 Task: Change "Second CSA key" for TS muxer to "yEksdu72Y".
Action: Mouse moved to (118, 28)
Screenshot: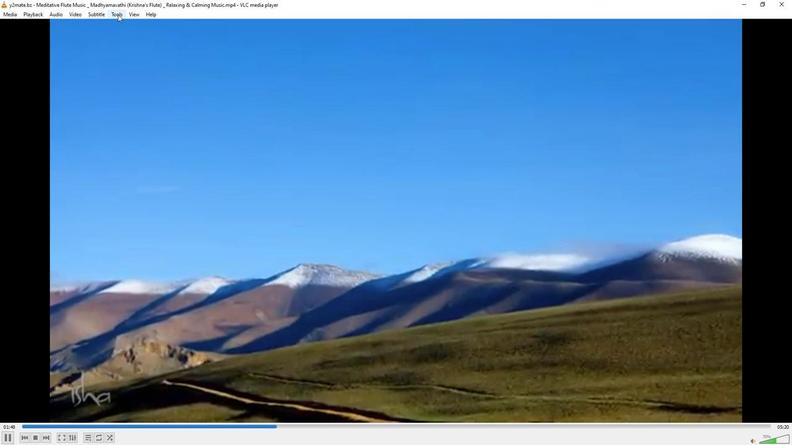 
Action: Mouse pressed left at (118, 28)
Screenshot: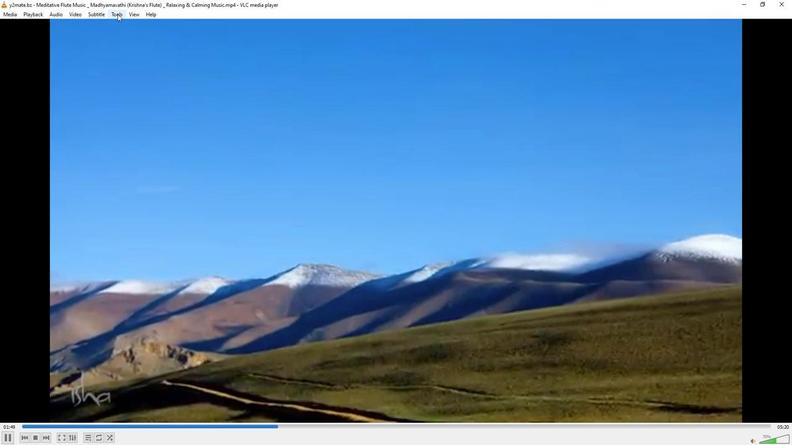 
Action: Mouse moved to (136, 124)
Screenshot: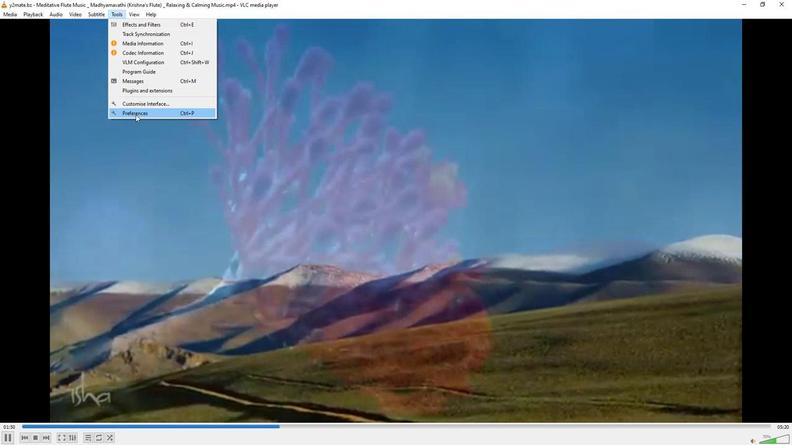 
Action: Mouse pressed left at (136, 124)
Screenshot: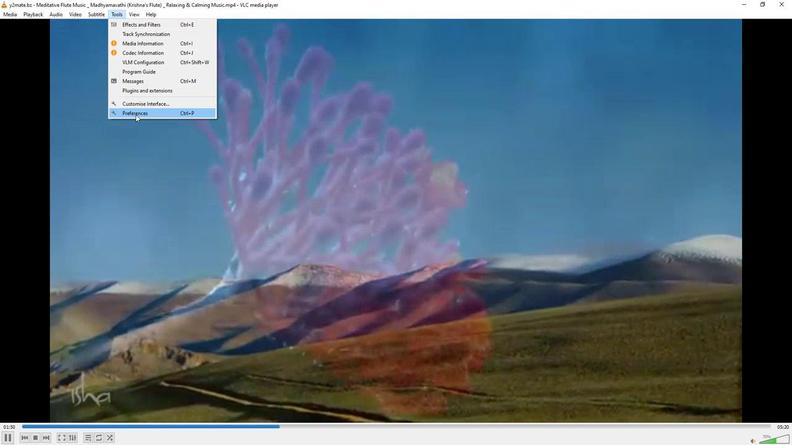 
Action: Mouse moved to (261, 361)
Screenshot: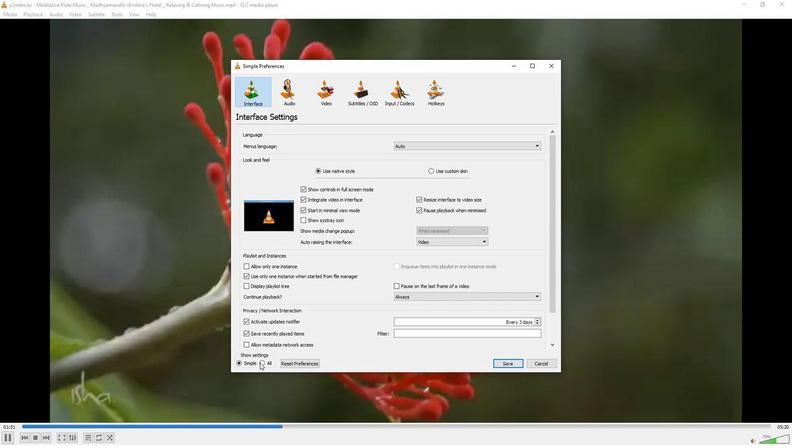 
Action: Mouse pressed left at (261, 361)
Screenshot: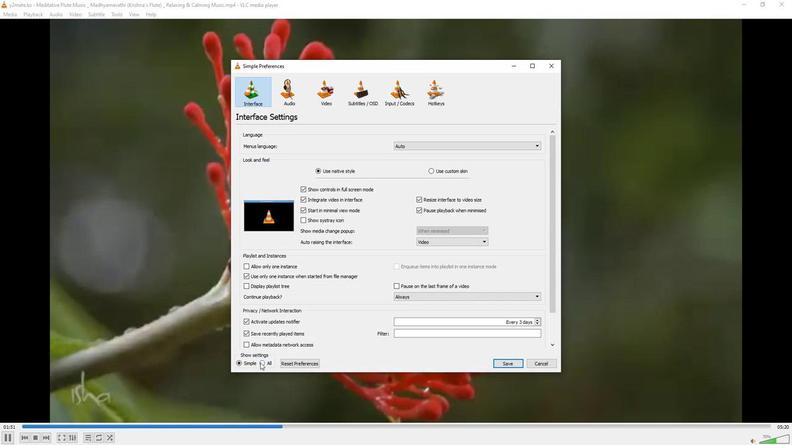 
Action: Mouse moved to (268, 317)
Screenshot: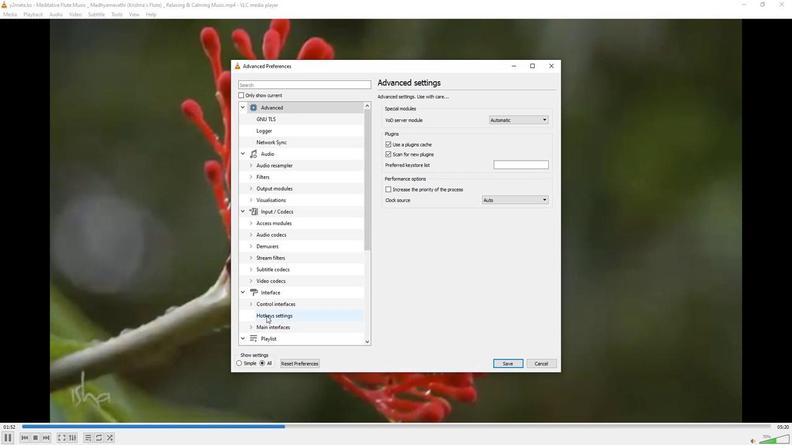 
Action: Mouse scrolled (268, 316) with delta (0, 0)
Screenshot: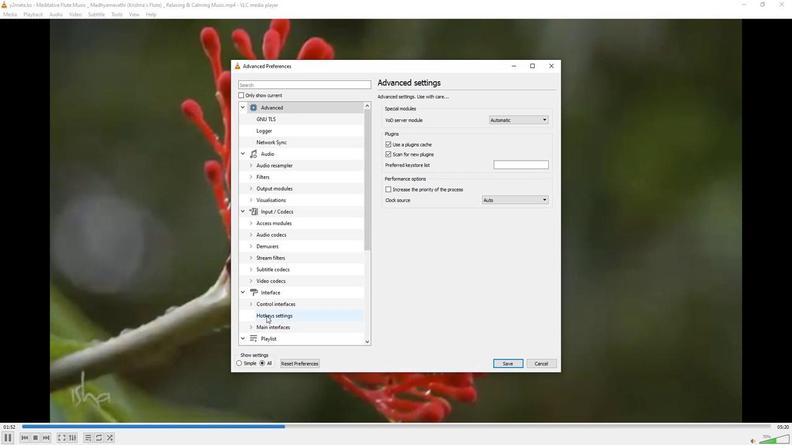 
Action: Mouse moved to (268, 315)
Screenshot: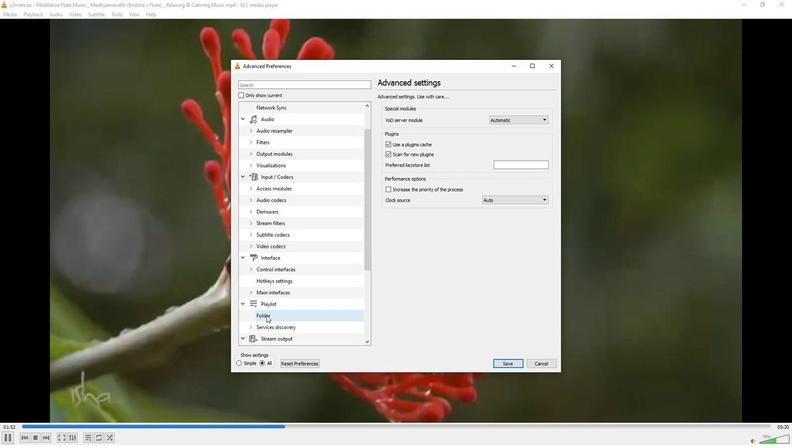 
Action: Mouse scrolled (268, 315) with delta (0, 0)
Screenshot: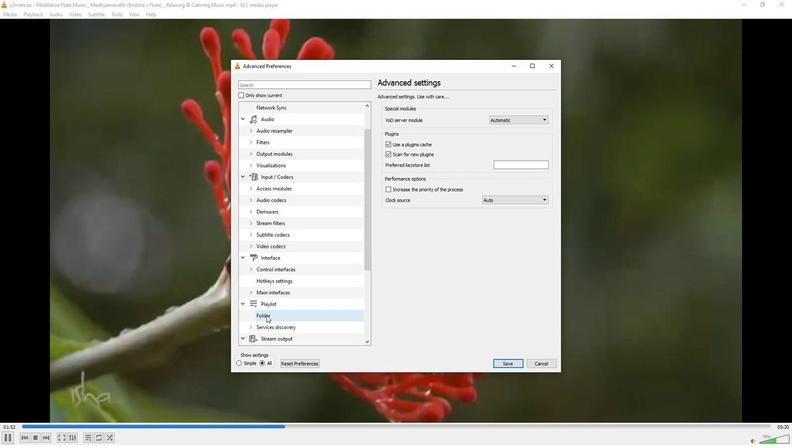 
Action: Mouse moved to (252, 328)
Screenshot: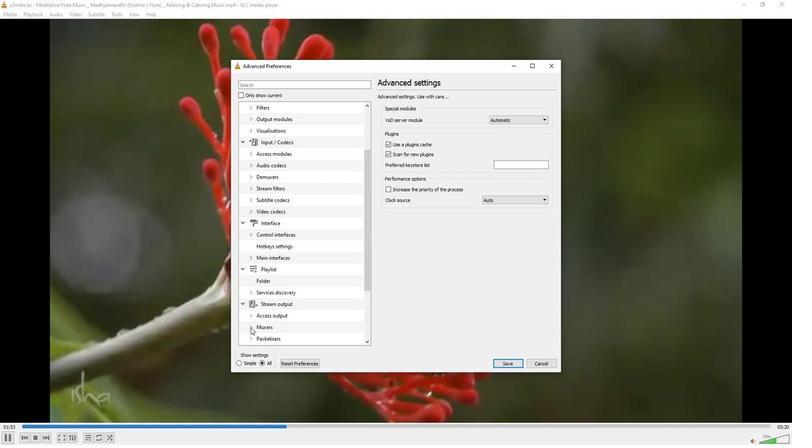 
Action: Mouse pressed left at (252, 328)
Screenshot: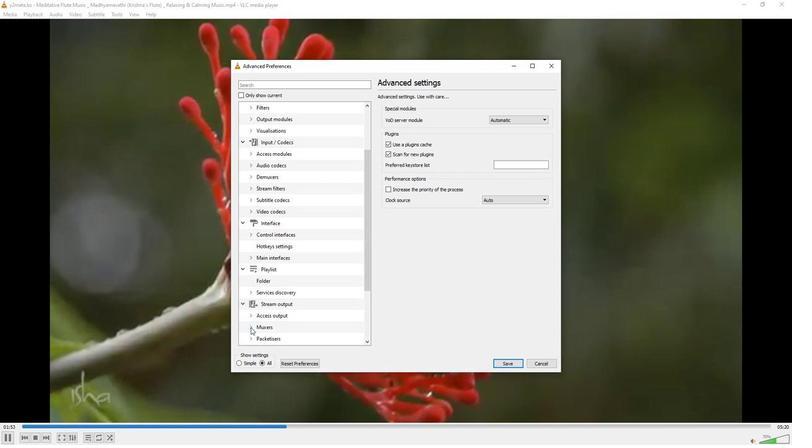 
Action: Mouse moved to (262, 325)
Screenshot: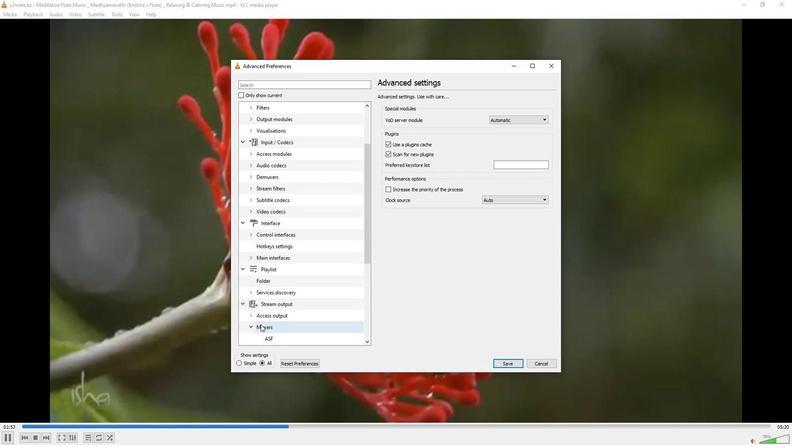 
Action: Mouse scrolled (262, 325) with delta (0, 0)
Screenshot: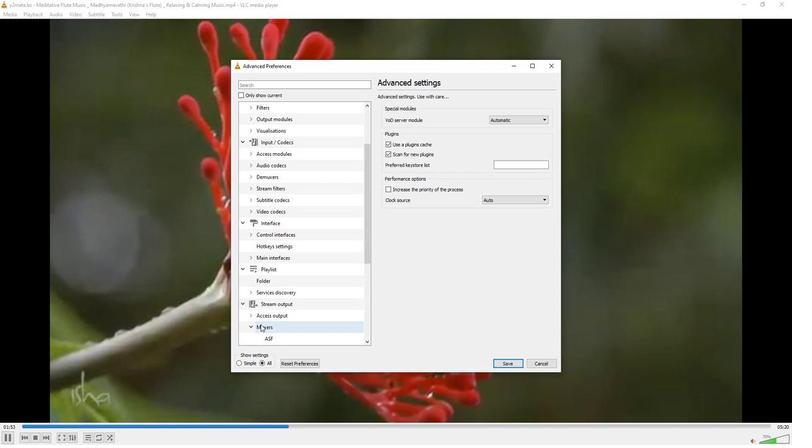 
Action: Mouse moved to (279, 339)
Screenshot: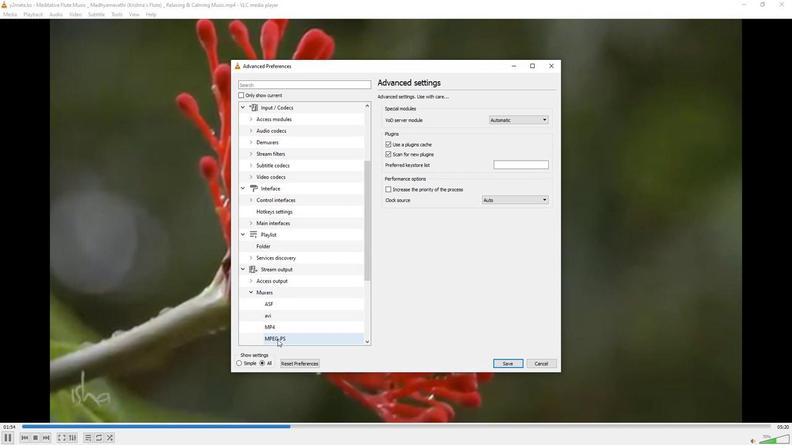 
Action: Mouse scrolled (279, 338) with delta (0, 0)
Screenshot: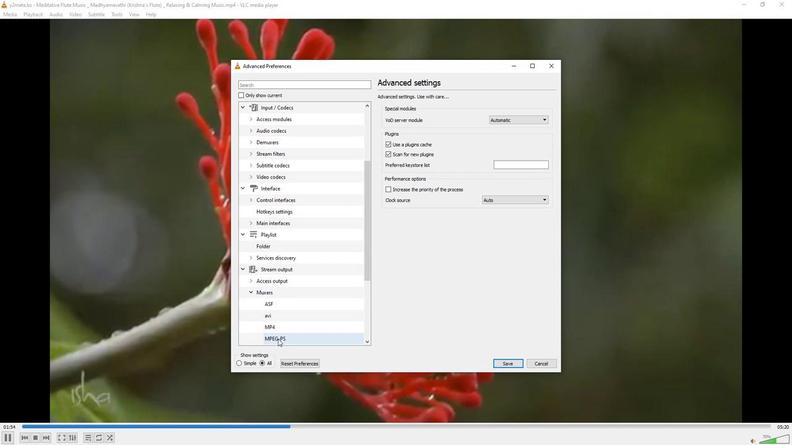 
Action: Mouse moved to (280, 338)
Screenshot: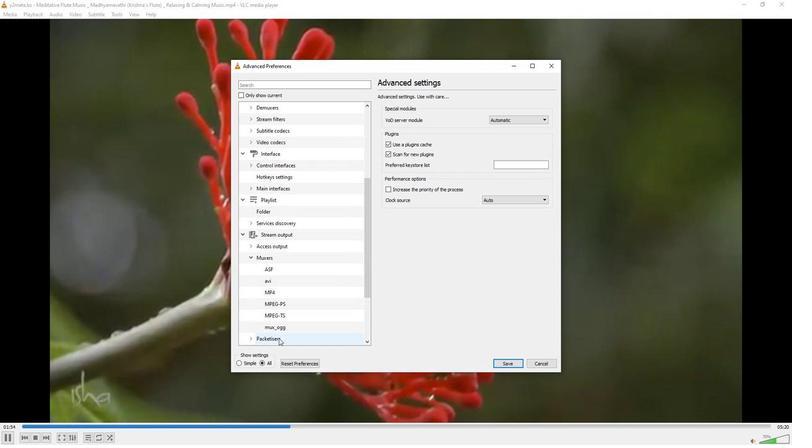 
Action: Mouse scrolled (280, 338) with delta (0, 0)
Screenshot: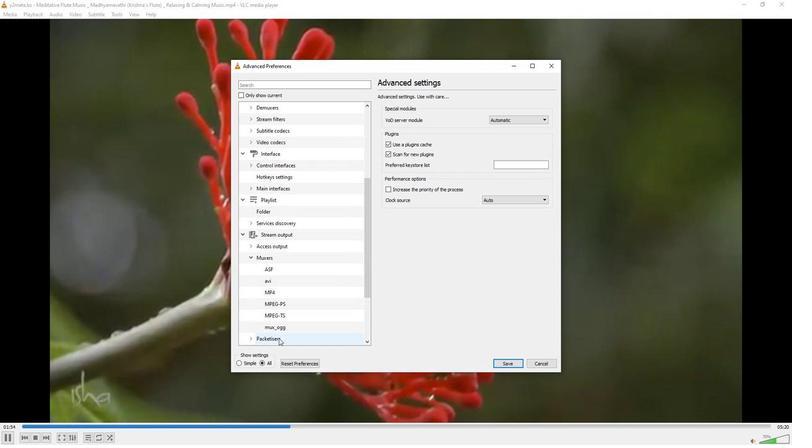 
Action: Mouse moved to (288, 281)
Screenshot: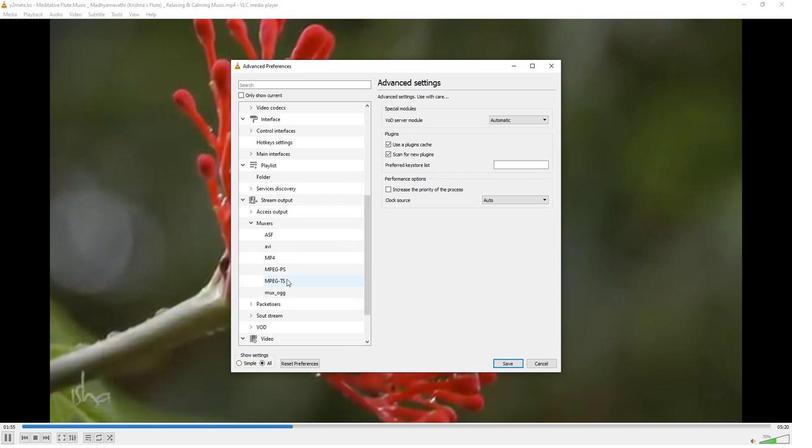 
Action: Mouse pressed left at (288, 281)
Screenshot: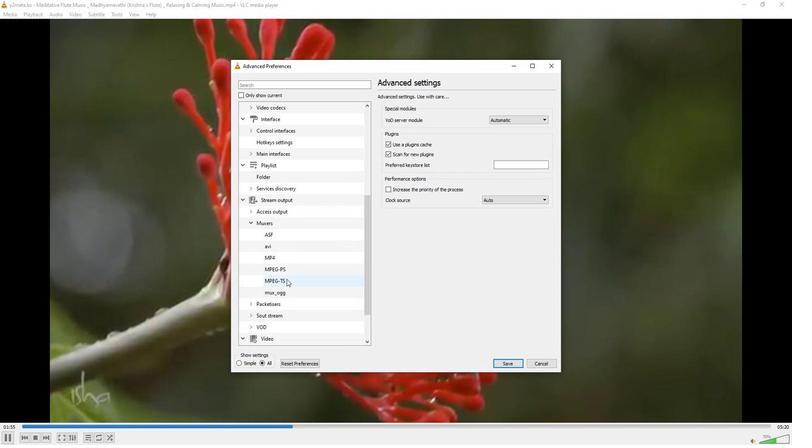 
Action: Mouse moved to (510, 336)
Screenshot: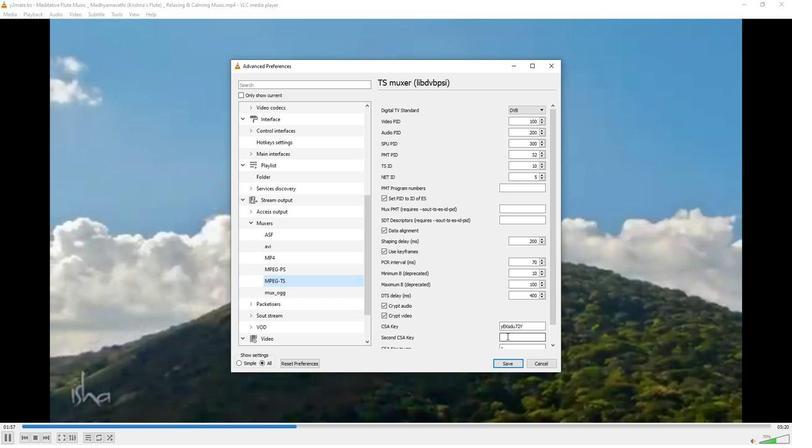 
Action: Mouse pressed left at (510, 336)
Screenshot: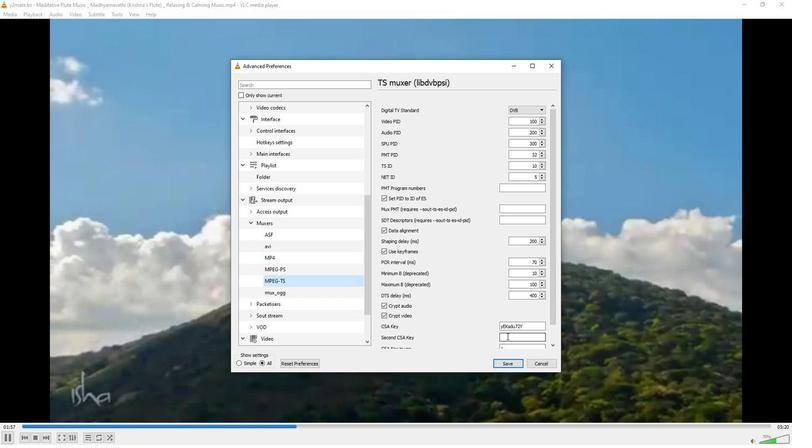 
Action: Key pressed y<Key.shift>EKsdu72<Key.shift>Y
Screenshot: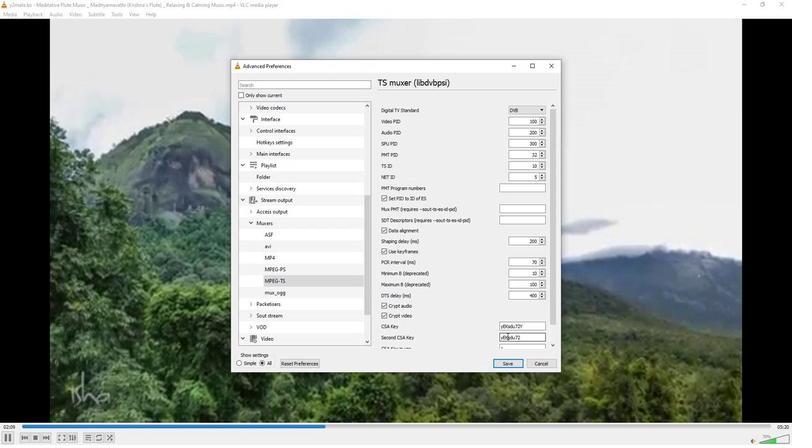 
Action: Mouse moved to (505, 334)
Screenshot: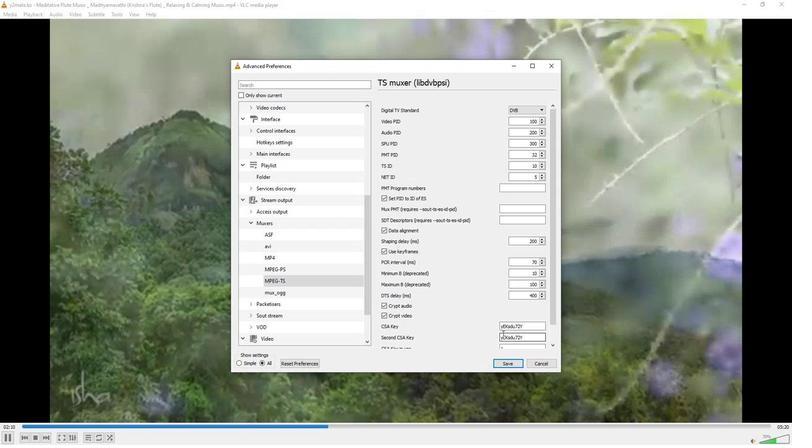 
